 Task: Add the task  Integrate a new online platform for online meditation sessions to the section Feature Freeze Sprint in the project AutoWave and add a Due Date to the respective task as 2023/12/07
Action: Mouse moved to (592, 294)
Screenshot: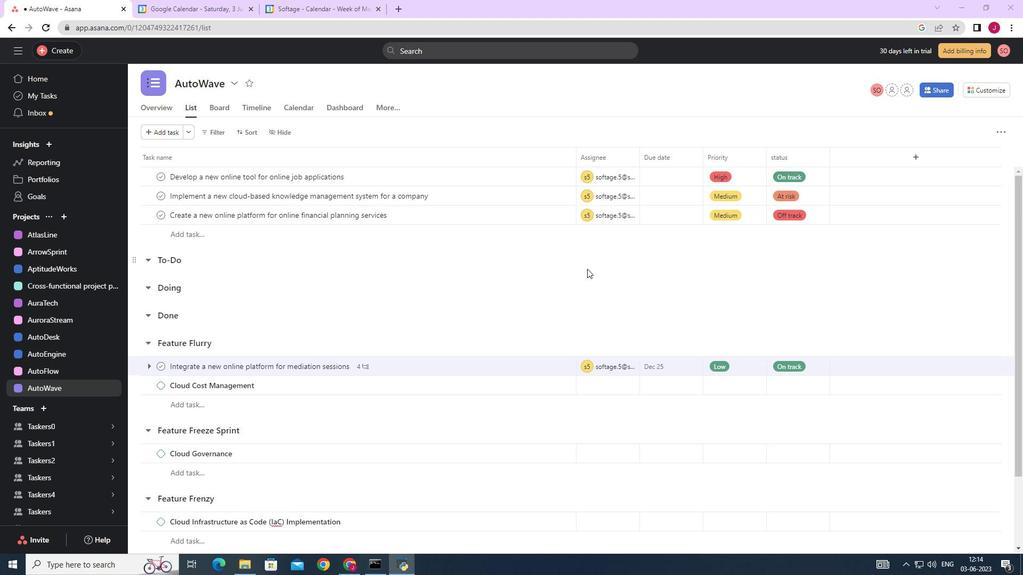 
Action: Mouse scrolled (592, 294) with delta (0, 0)
Screenshot: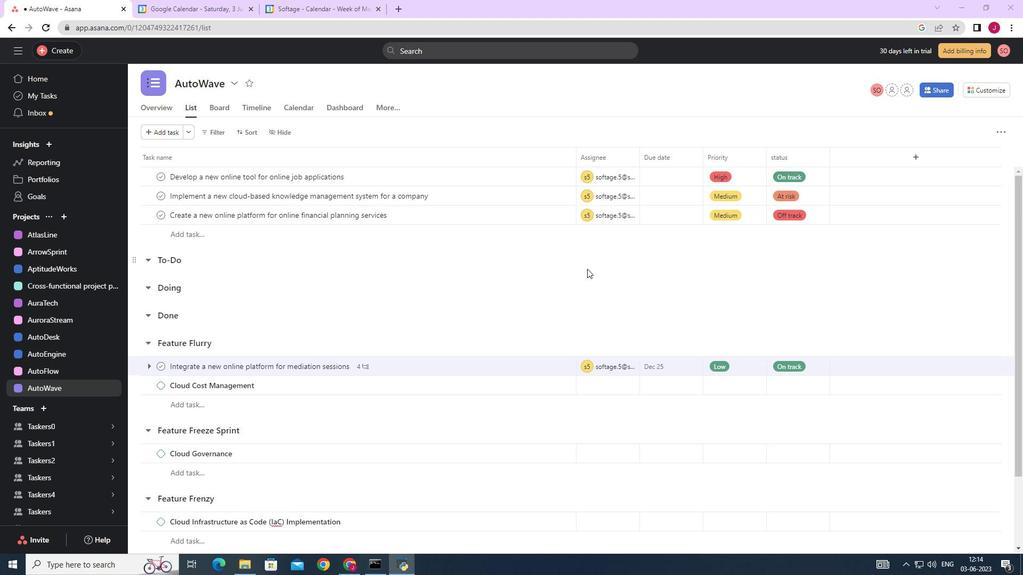 
Action: Mouse moved to (588, 296)
Screenshot: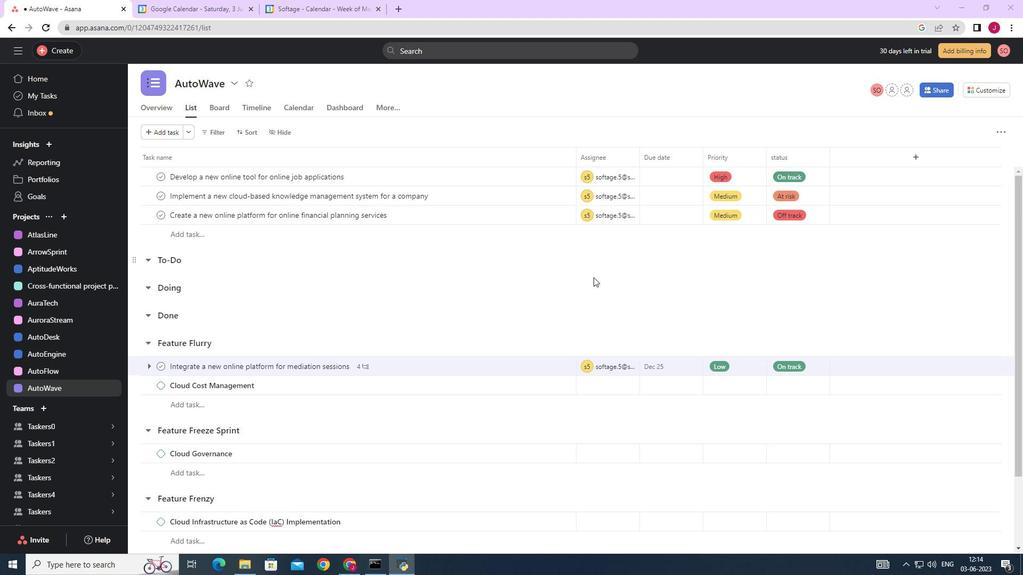 
Action: Mouse scrolled (588, 296) with delta (0, 0)
Screenshot: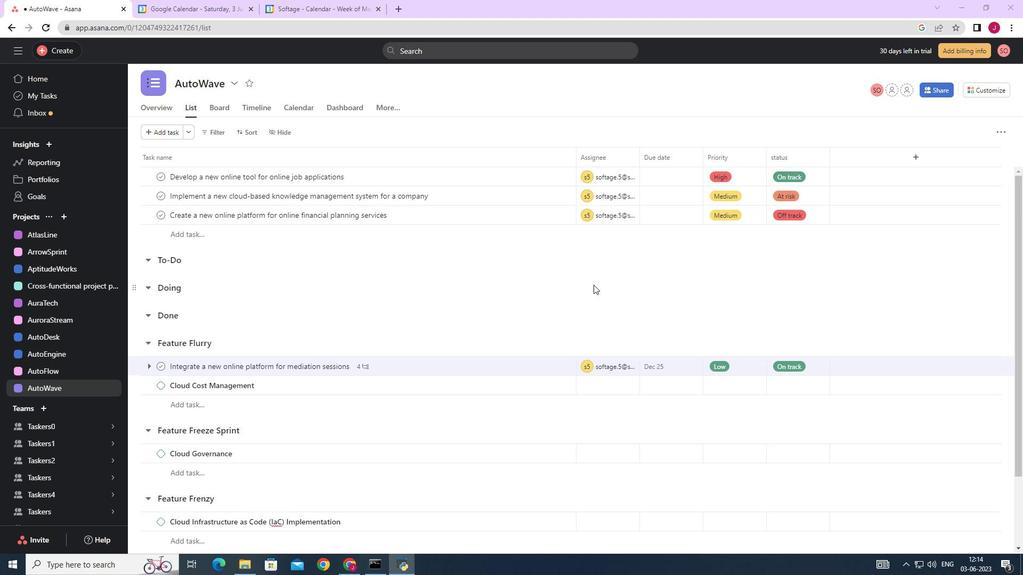 
Action: Mouse moved to (587, 297)
Screenshot: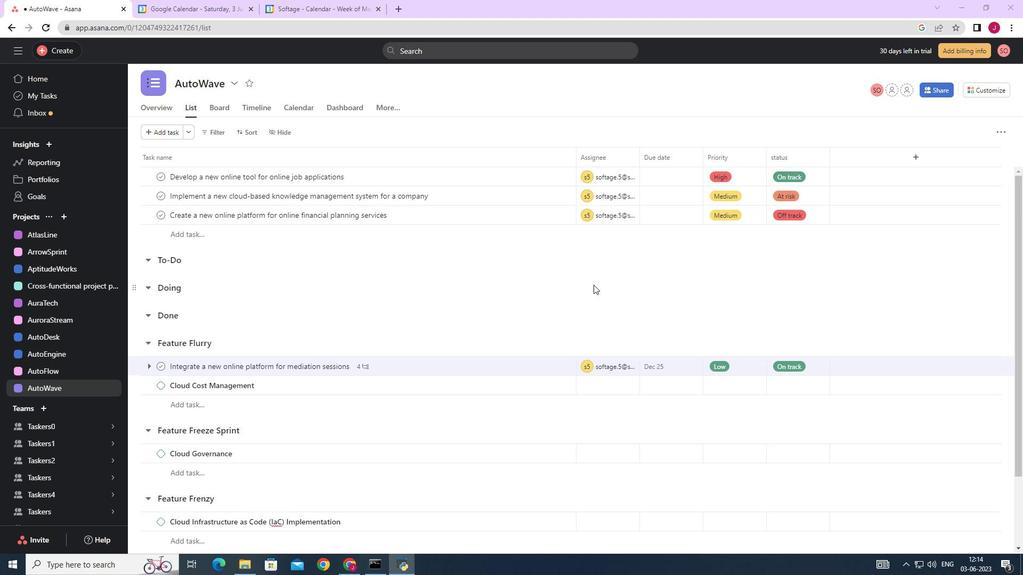 
Action: Mouse scrolled (587, 296) with delta (0, 0)
Screenshot: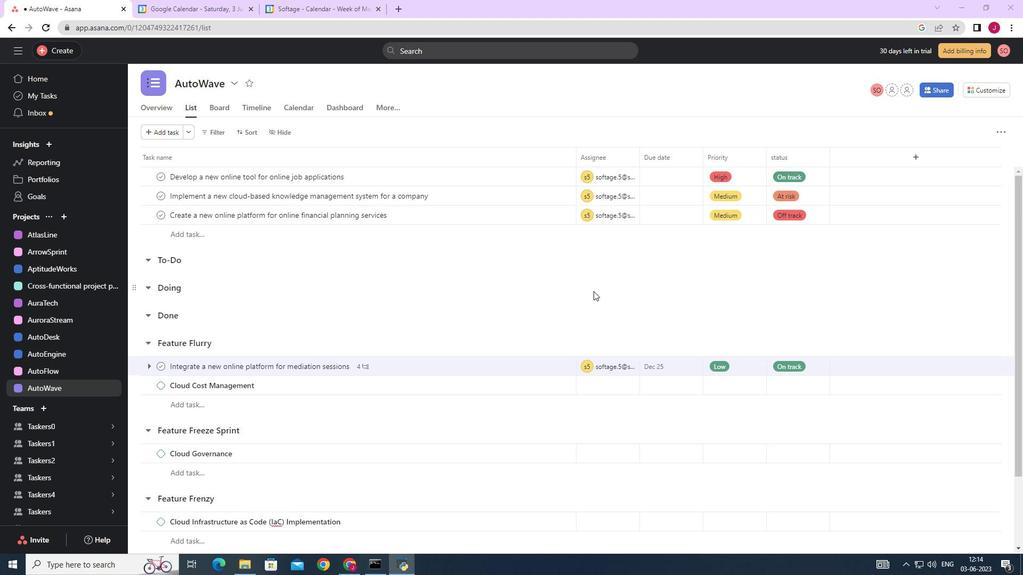 
Action: Mouse moved to (542, 280)
Screenshot: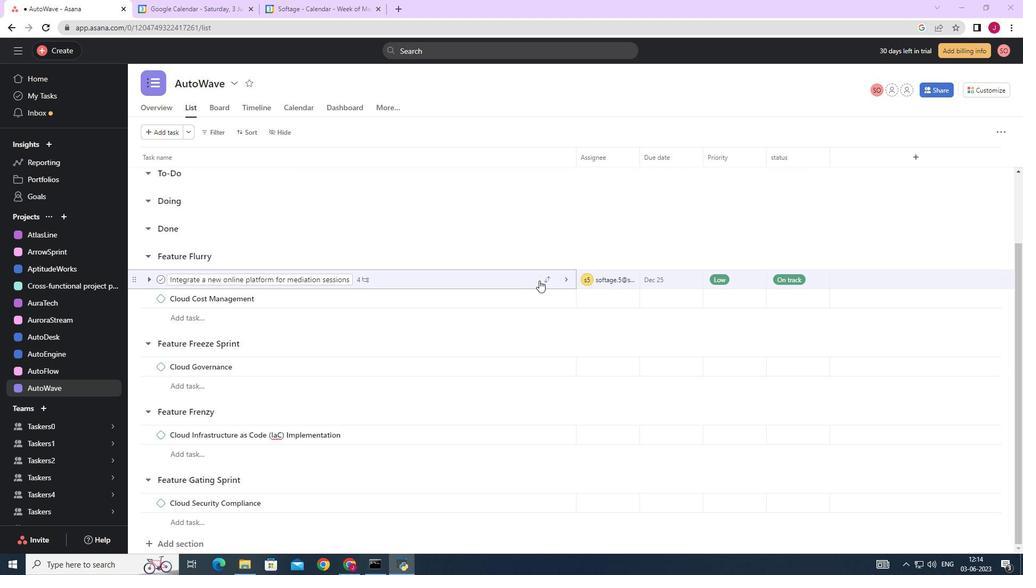 
Action: Mouse pressed left at (542, 280)
Screenshot: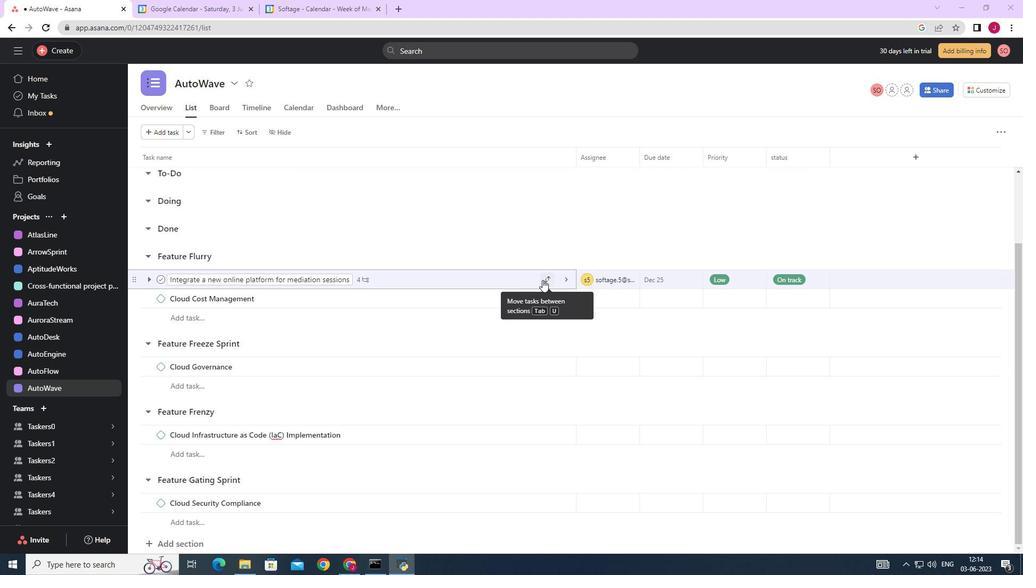 
Action: Mouse moved to (489, 416)
Screenshot: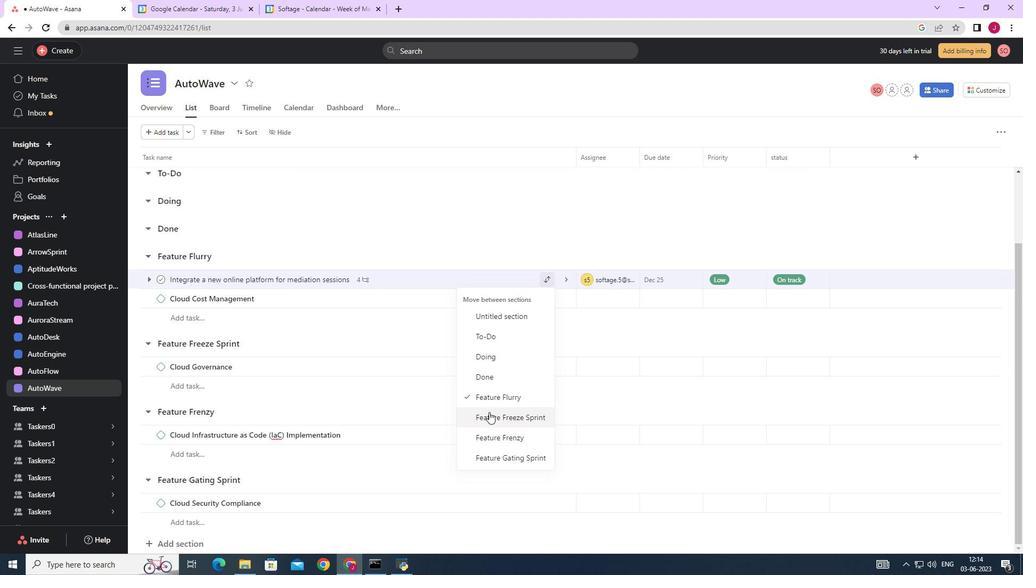 
Action: Mouse pressed left at (489, 416)
Screenshot: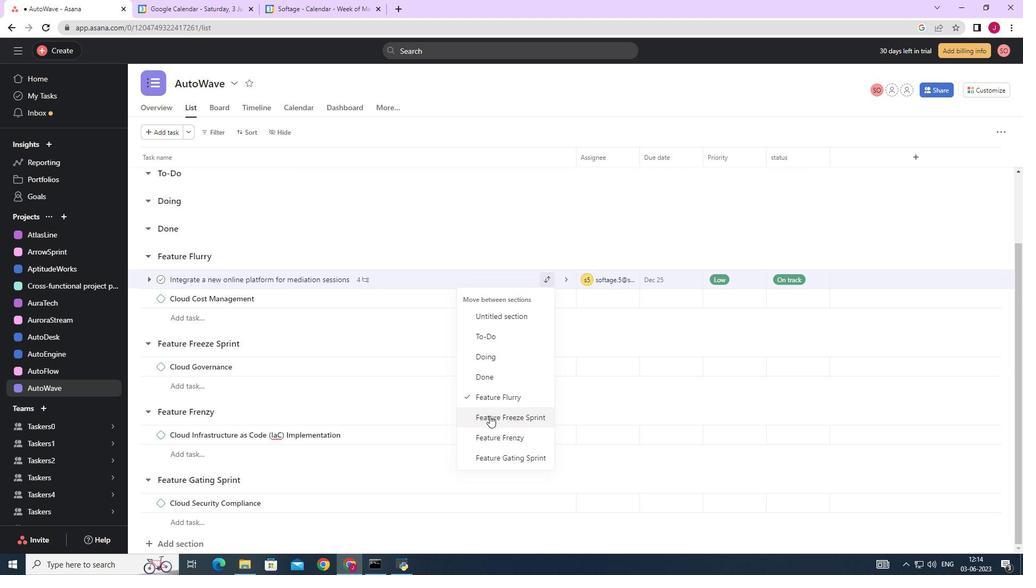 
Action: Mouse moved to (695, 348)
Screenshot: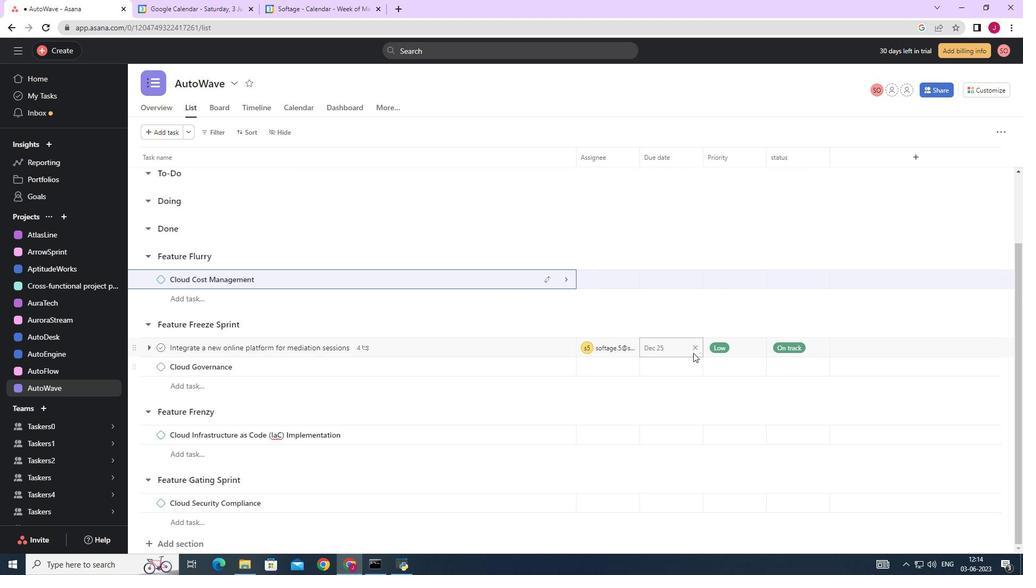 
Action: Mouse pressed left at (695, 348)
Screenshot: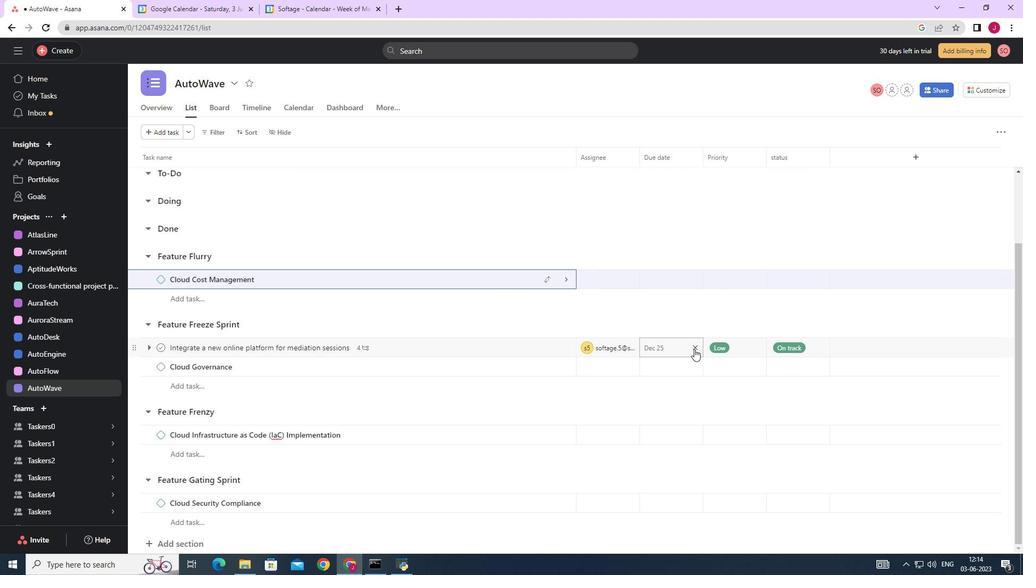 
Action: Mouse moved to (666, 351)
Screenshot: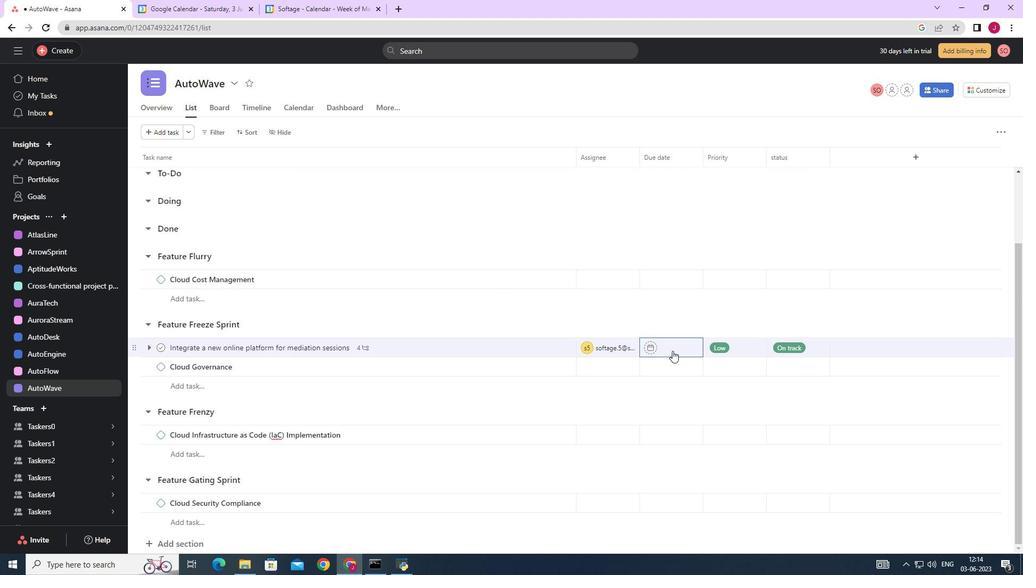 
Action: Mouse pressed left at (666, 351)
Screenshot: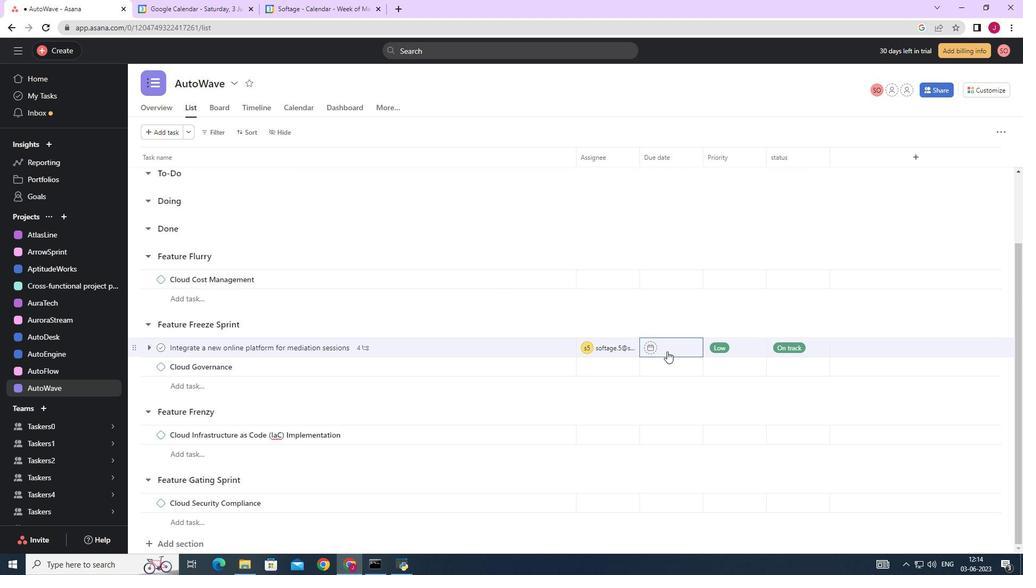 
Action: Mouse moved to (777, 179)
Screenshot: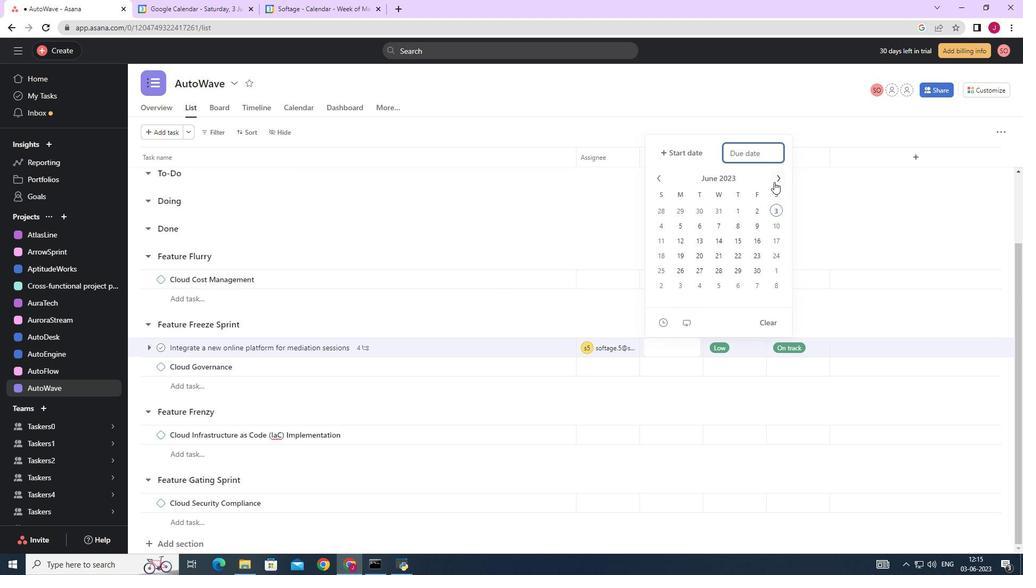 
Action: Mouse pressed left at (777, 179)
Screenshot: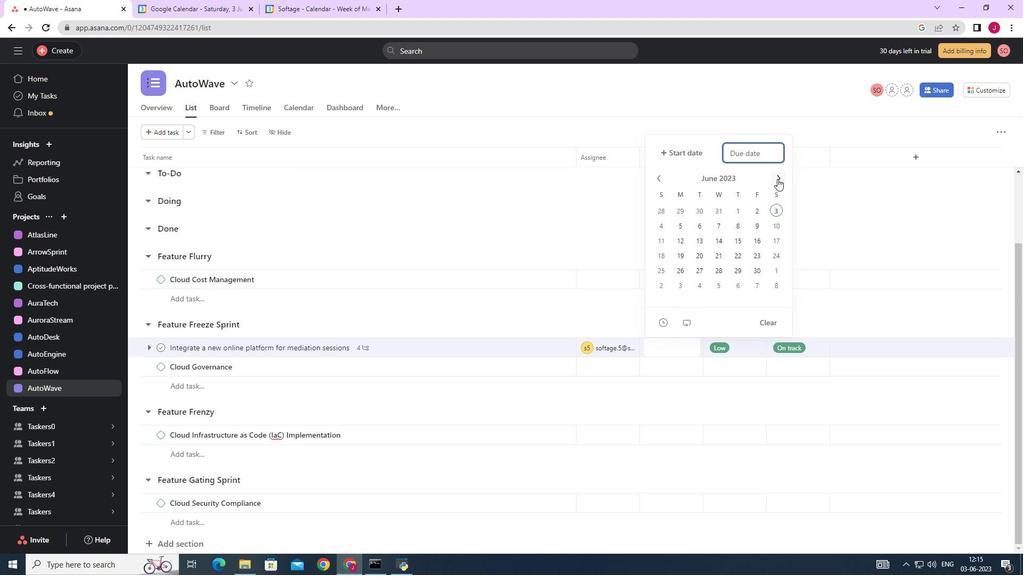 
Action: Mouse pressed left at (777, 179)
Screenshot: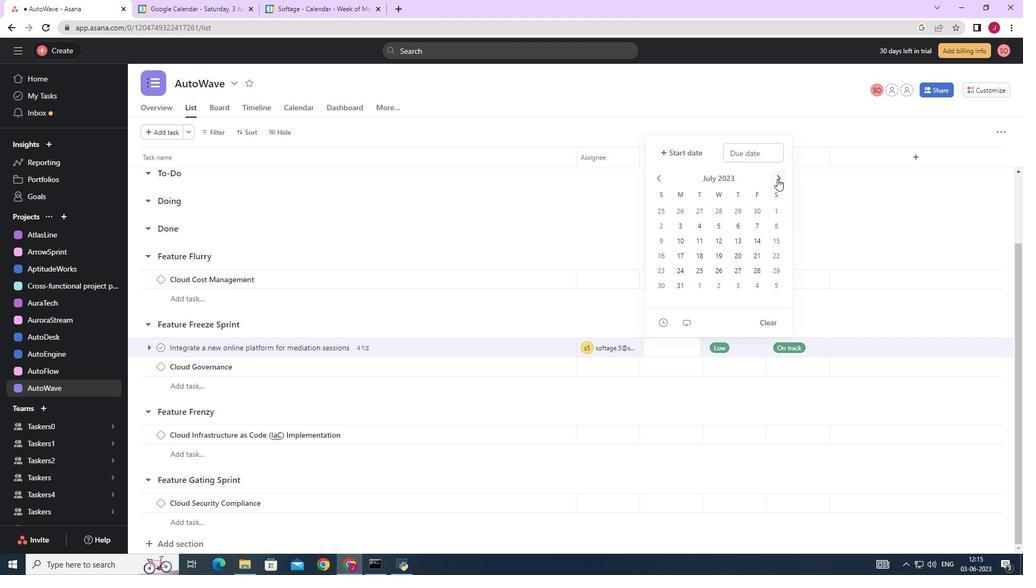 
Action: Mouse pressed left at (777, 179)
Screenshot: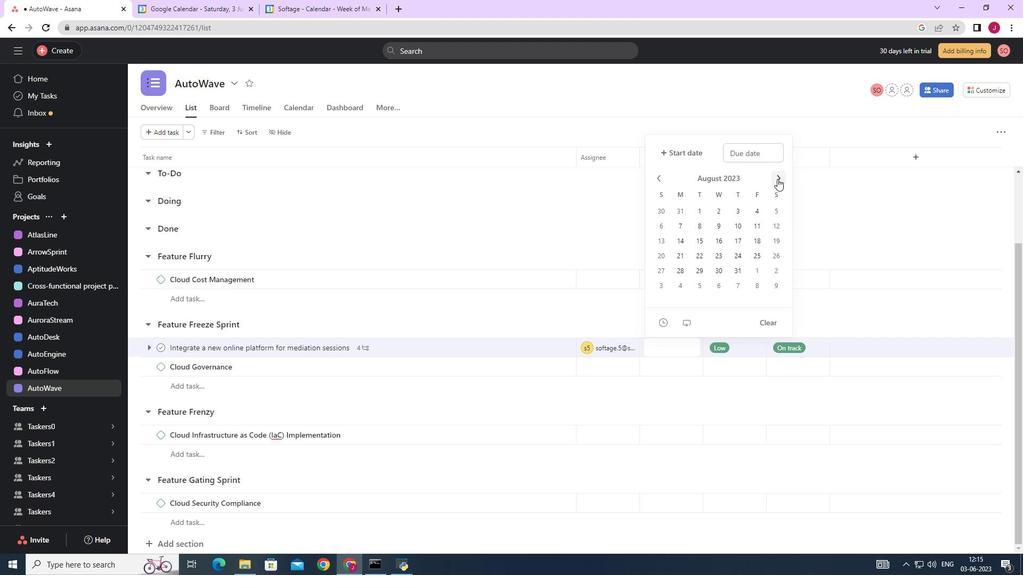 
Action: Mouse pressed left at (777, 179)
Screenshot: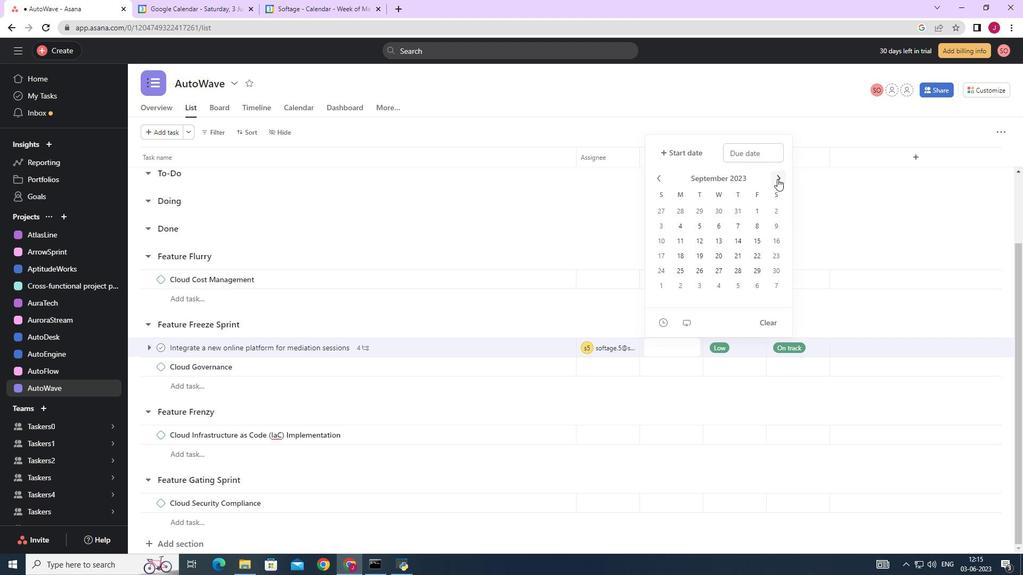 
Action: Mouse pressed left at (777, 179)
Screenshot: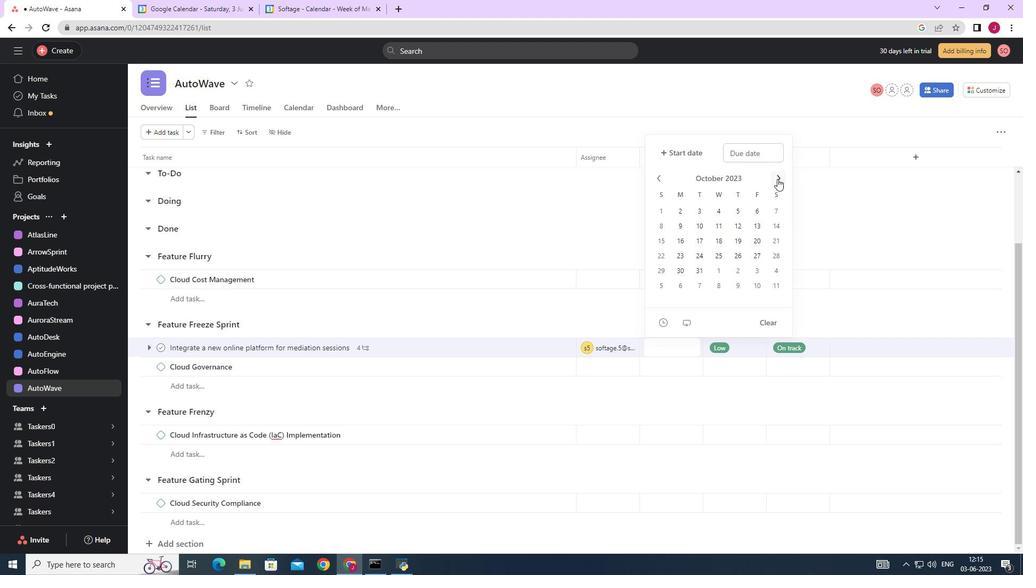 
Action: Mouse pressed left at (777, 179)
Screenshot: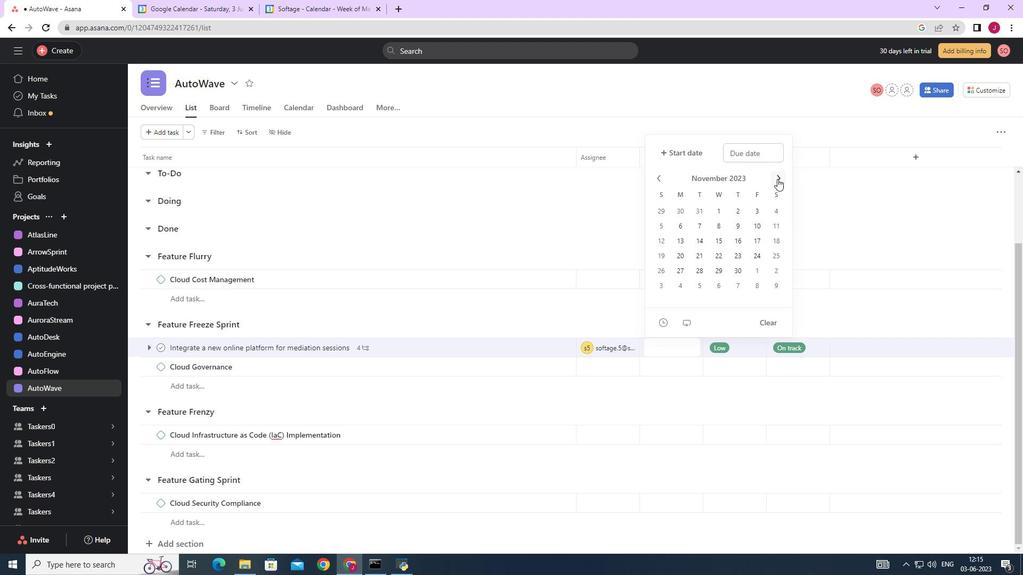 
Action: Mouse pressed left at (777, 179)
Screenshot: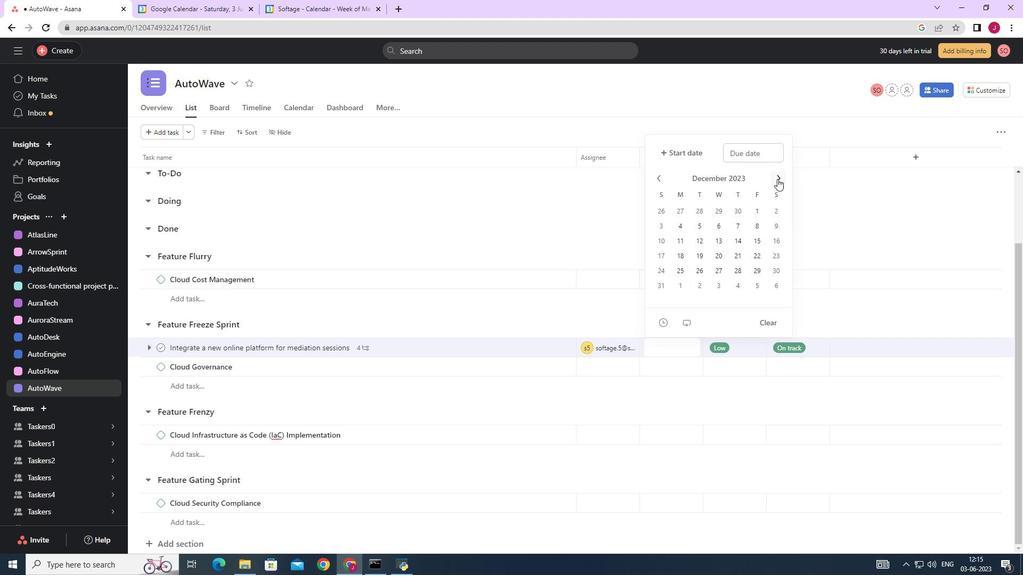 
Action: Mouse moved to (662, 178)
Screenshot: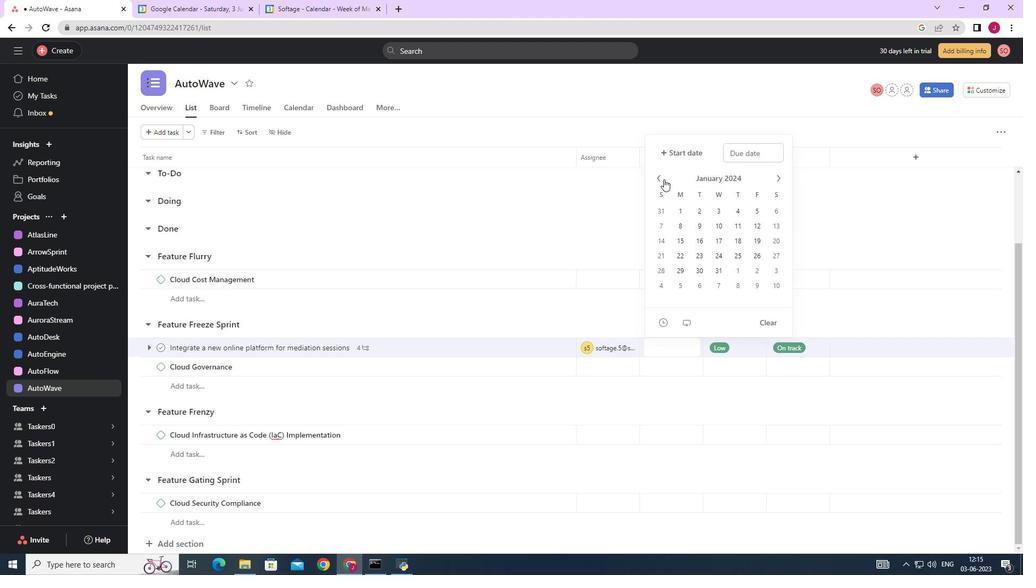 
Action: Mouse pressed left at (662, 178)
Screenshot: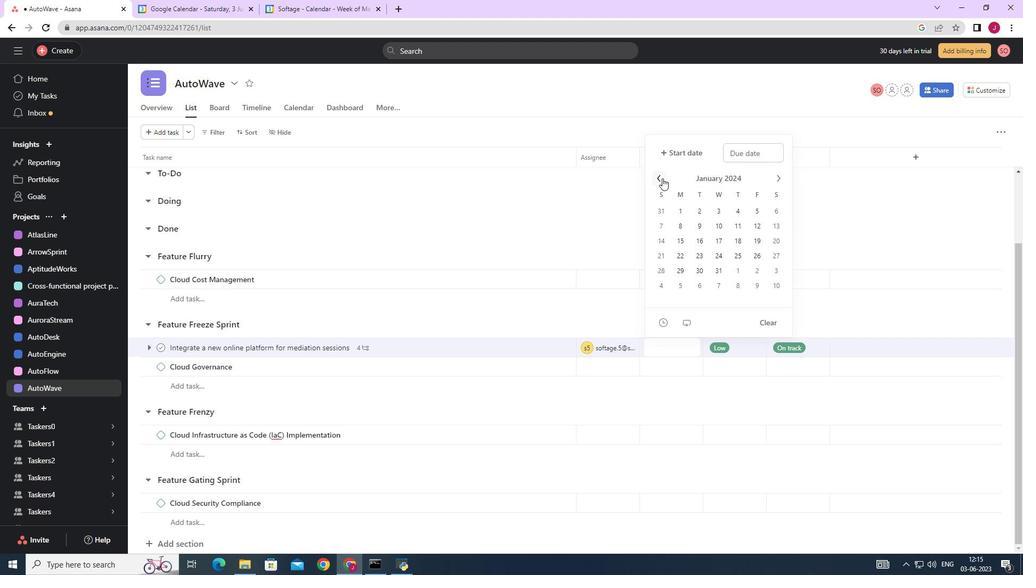 
Action: Mouse moved to (739, 222)
Screenshot: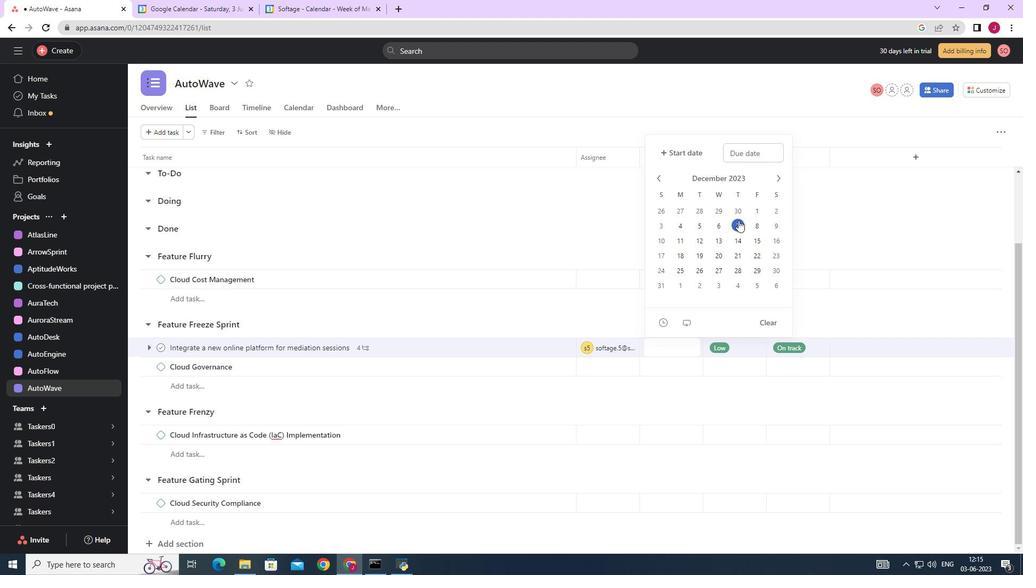 
Action: Mouse pressed left at (739, 222)
Screenshot: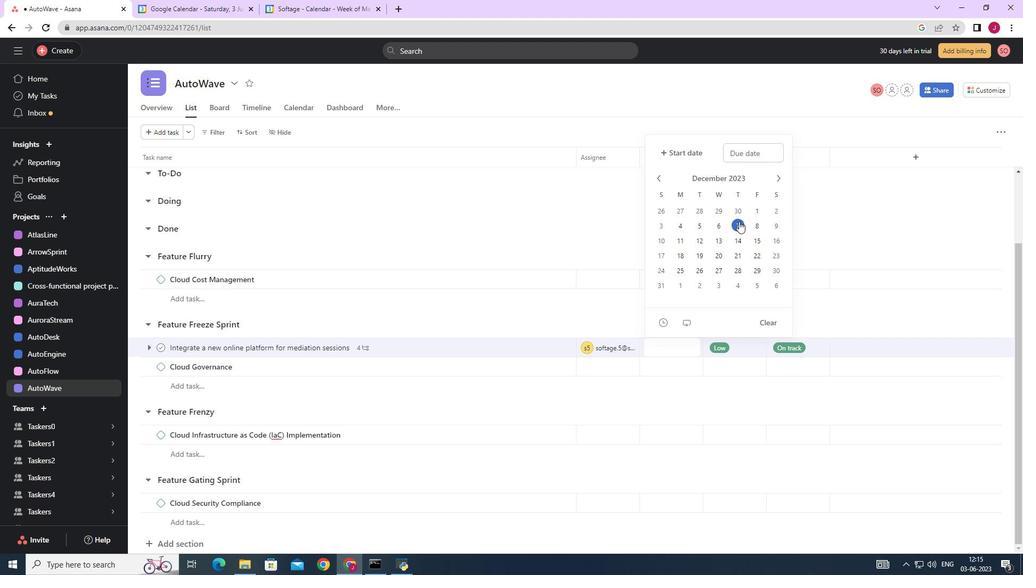 
Action: Mouse moved to (899, 224)
Screenshot: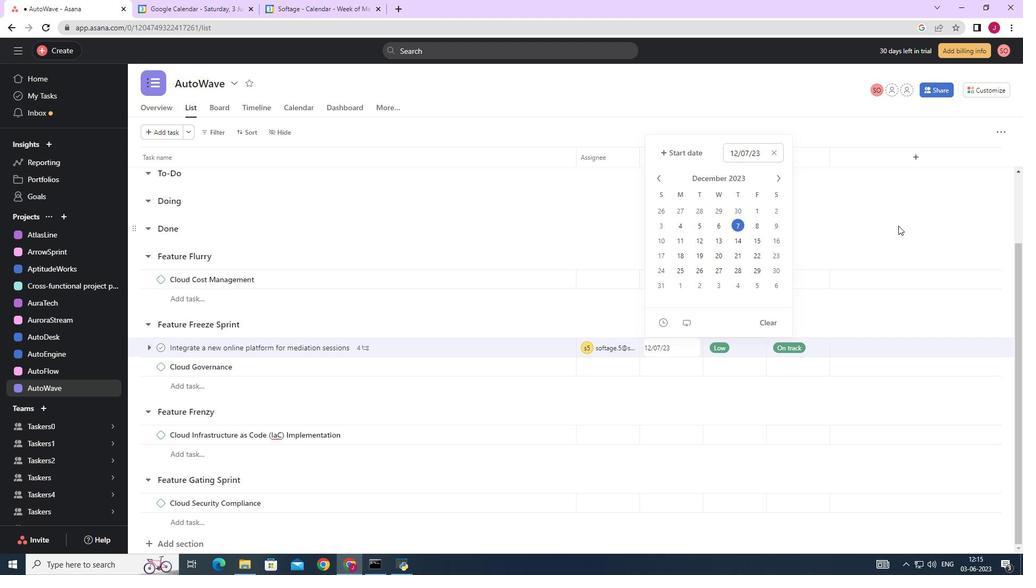 
Action: Mouse pressed left at (899, 224)
Screenshot: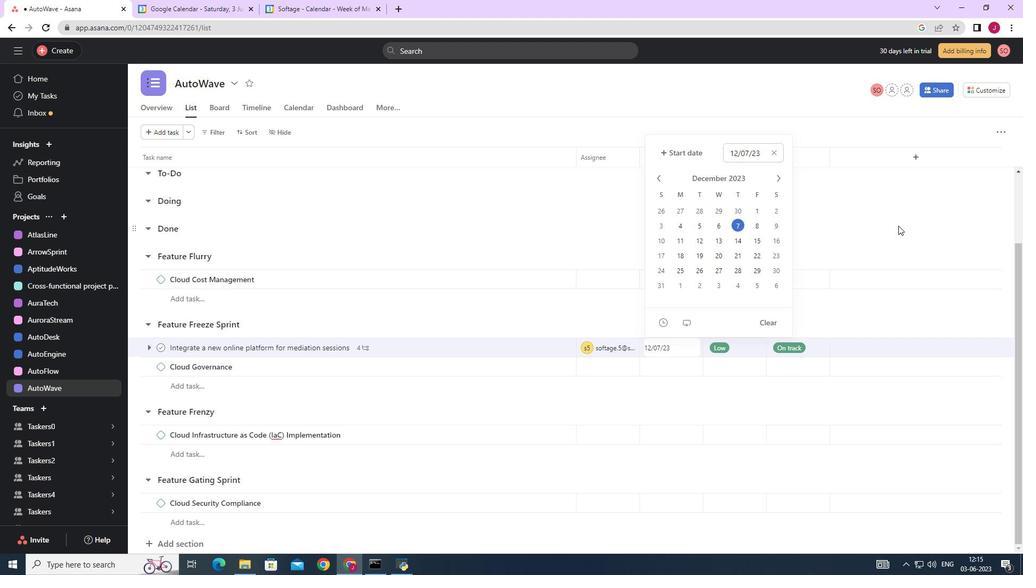 
Action: Mouse moved to (895, 223)
Screenshot: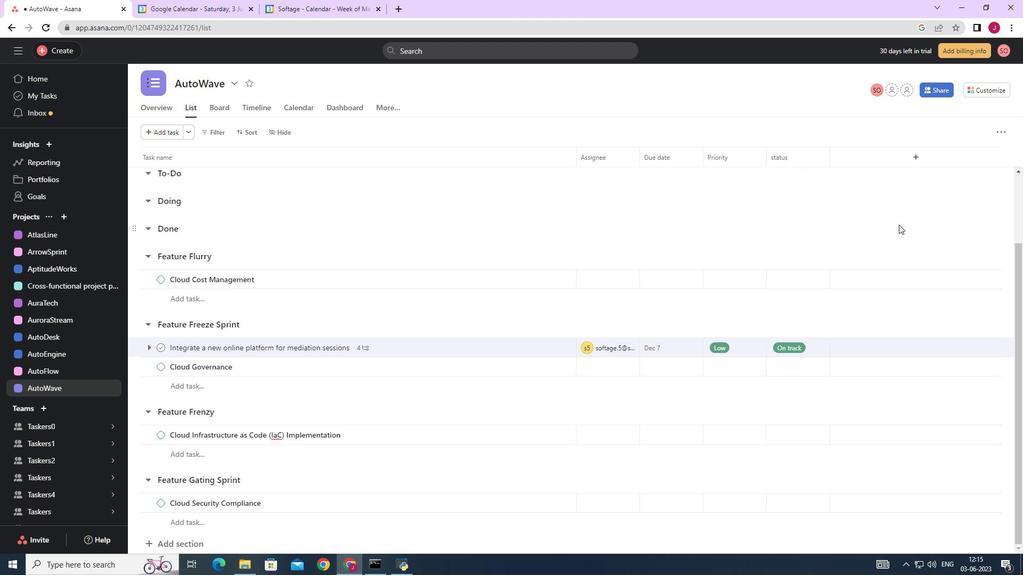 
